 Task: Create a section Accelerator and in the section, add a milestone Platform Integration in the project AccuTrack
Action: Mouse moved to (48, 246)
Screenshot: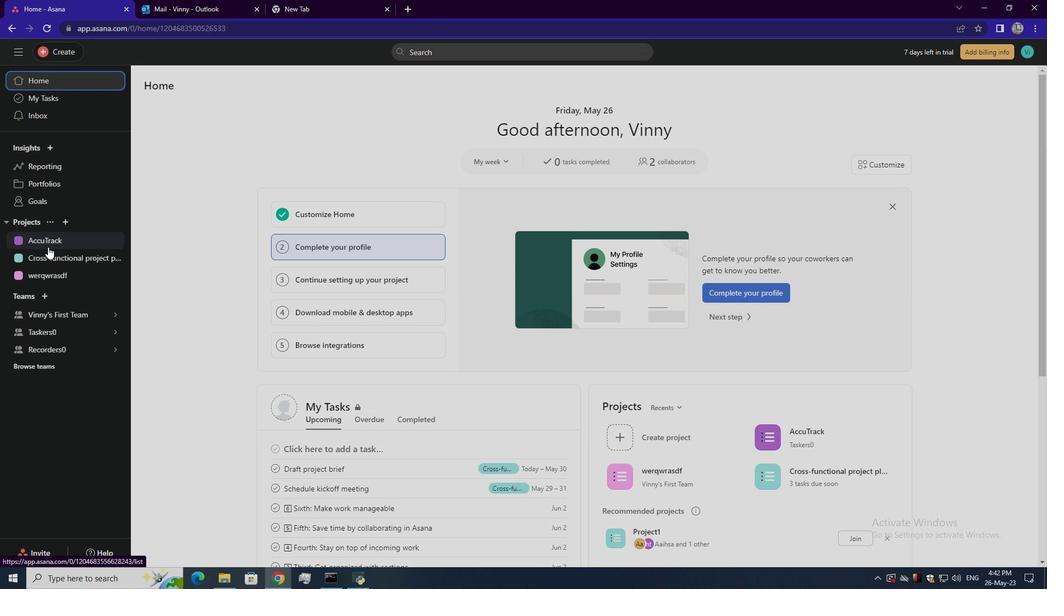 
Action: Mouse pressed left at (48, 246)
Screenshot: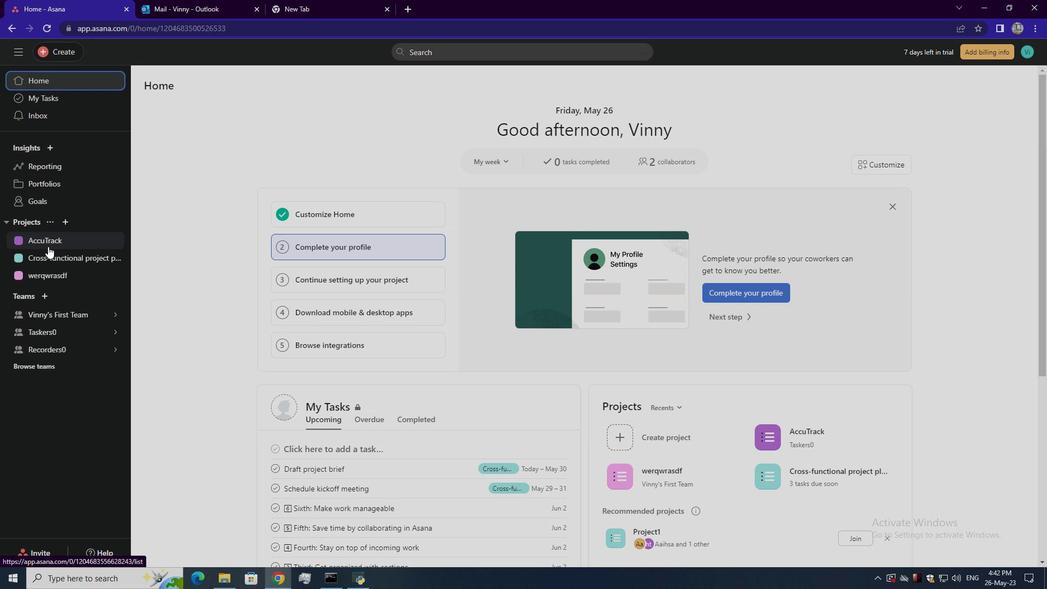 
Action: Mouse moved to (296, 251)
Screenshot: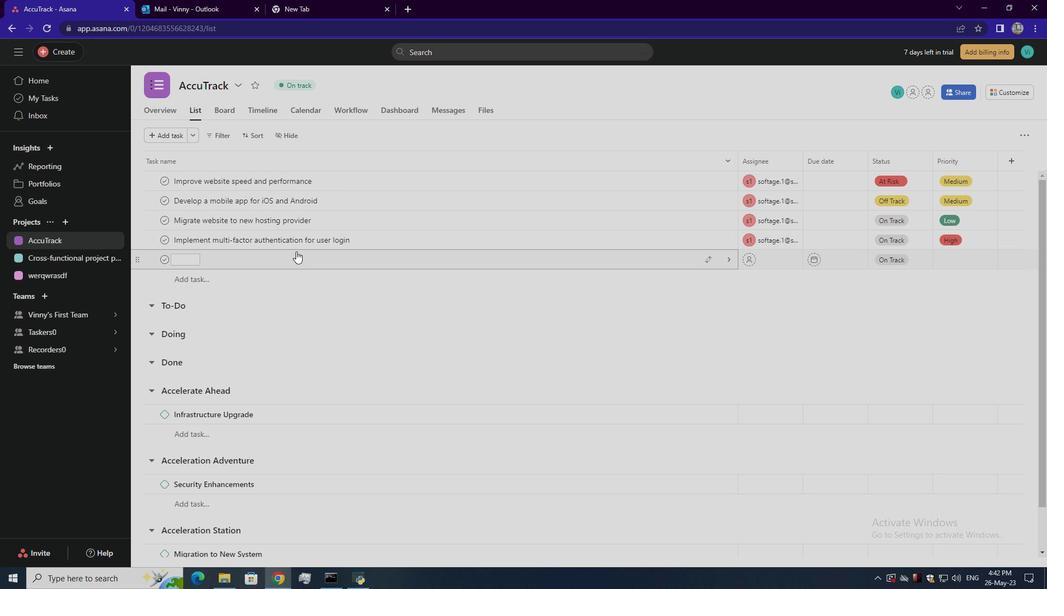 
Action: Mouse scrolled (296, 250) with delta (0, 0)
Screenshot: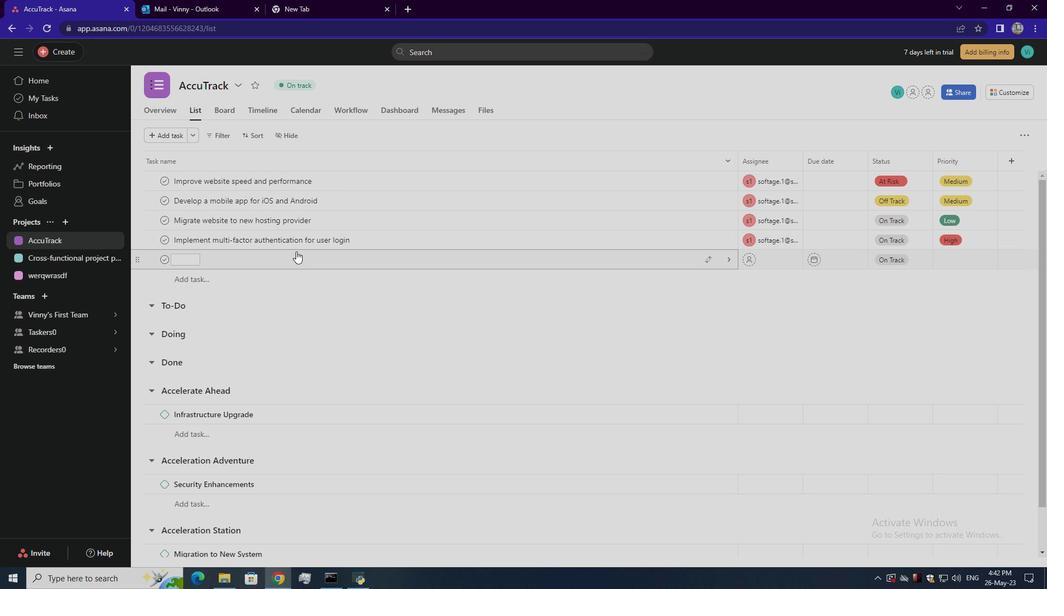 
Action: Mouse moved to (297, 253)
Screenshot: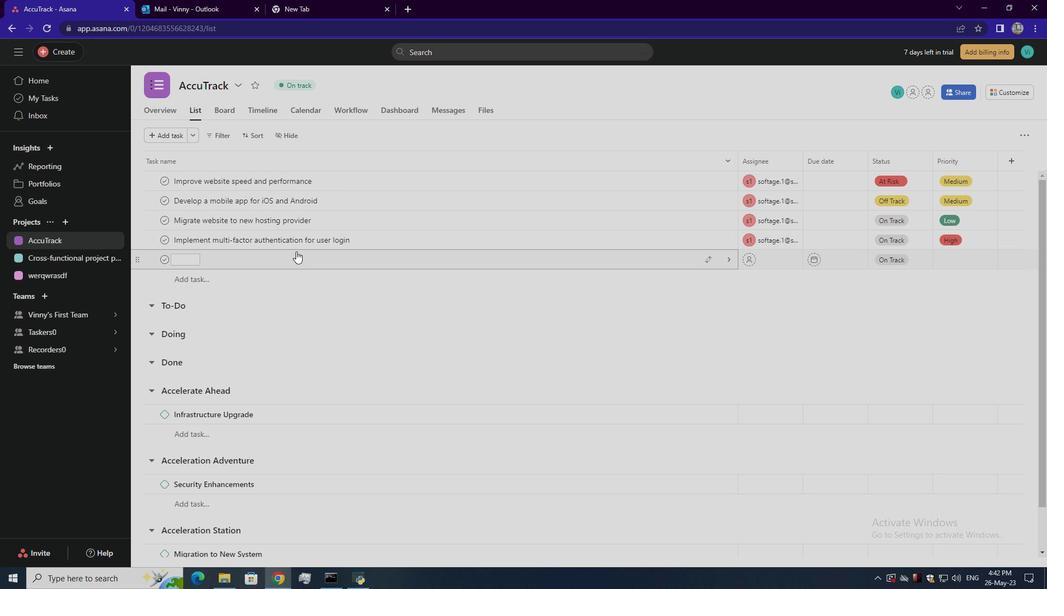 
Action: Mouse scrolled (297, 252) with delta (0, 0)
Screenshot: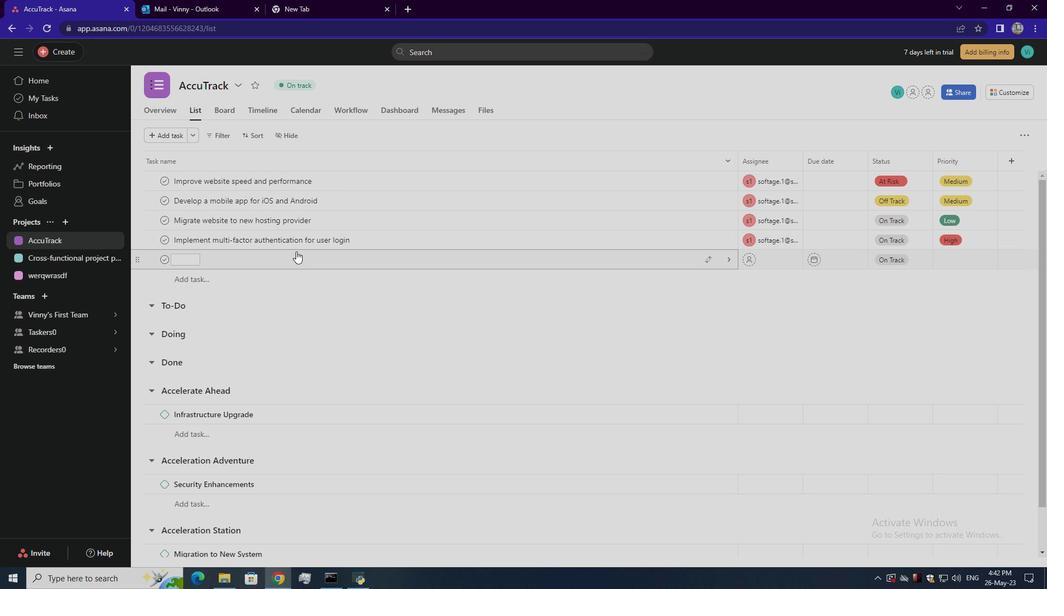 
Action: Mouse moved to (297, 254)
Screenshot: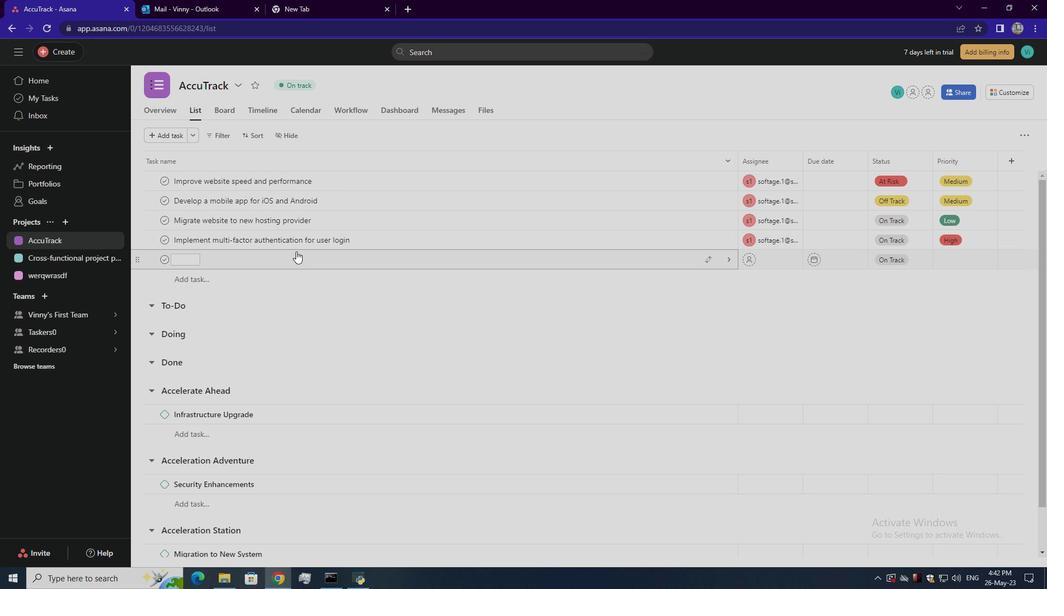 
Action: Mouse scrolled (297, 254) with delta (0, 0)
Screenshot: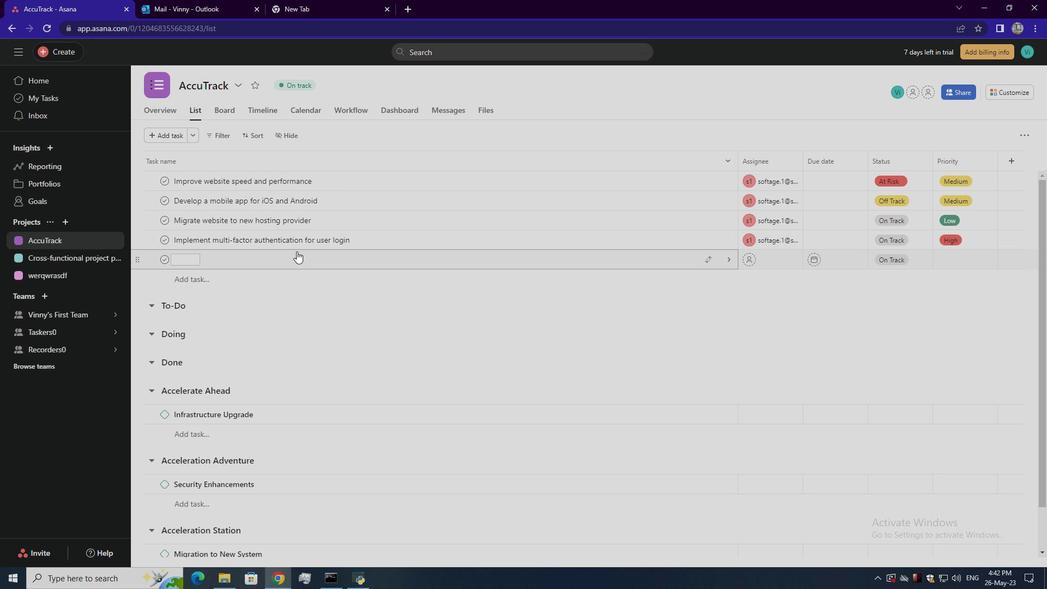 
Action: Mouse moved to (298, 255)
Screenshot: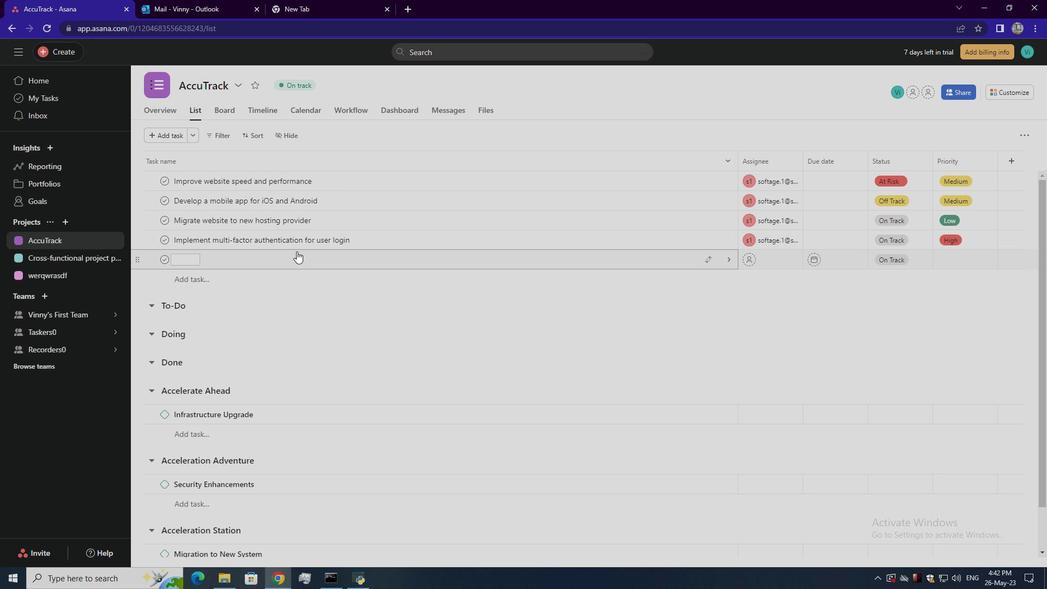 
Action: Mouse scrolled (298, 254) with delta (0, 0)
Screenshot: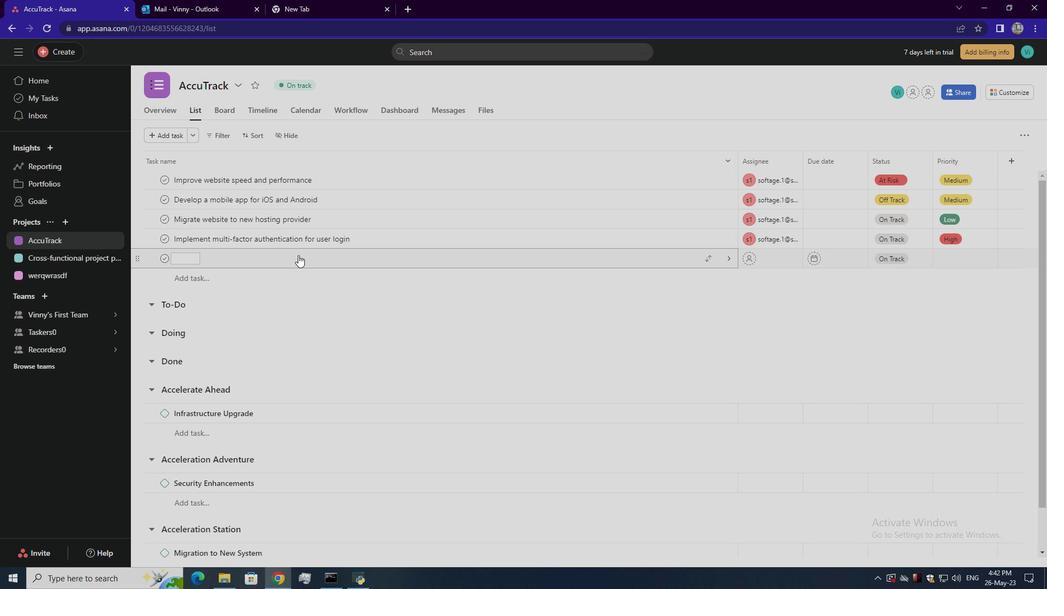 
Action: Mouse moved to (299, 260)
Screenshot: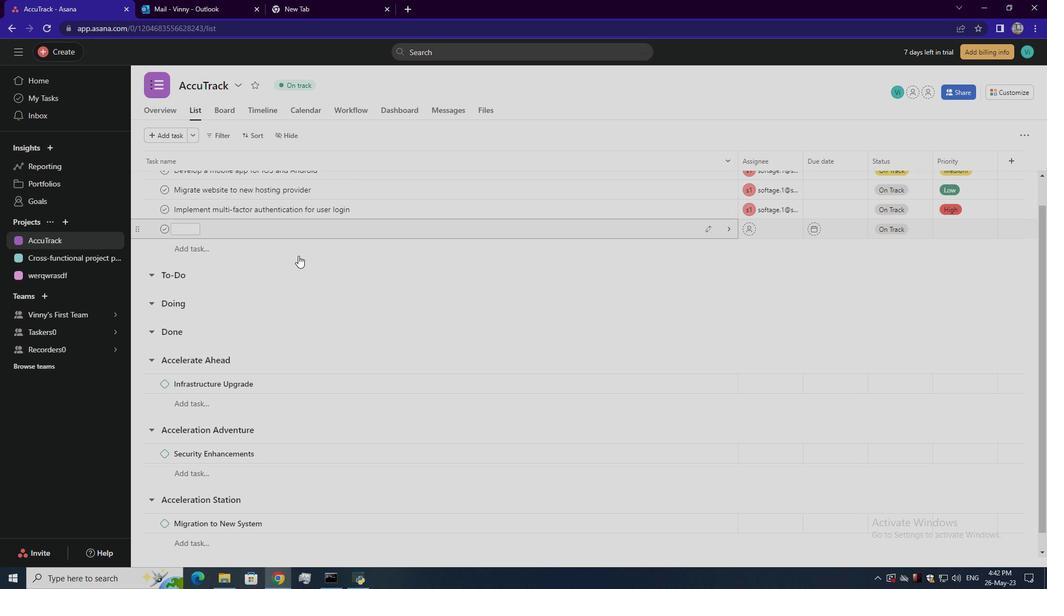 
Action: Mouse scrolled (299, 260) with delta (0, 0)
Screenshot: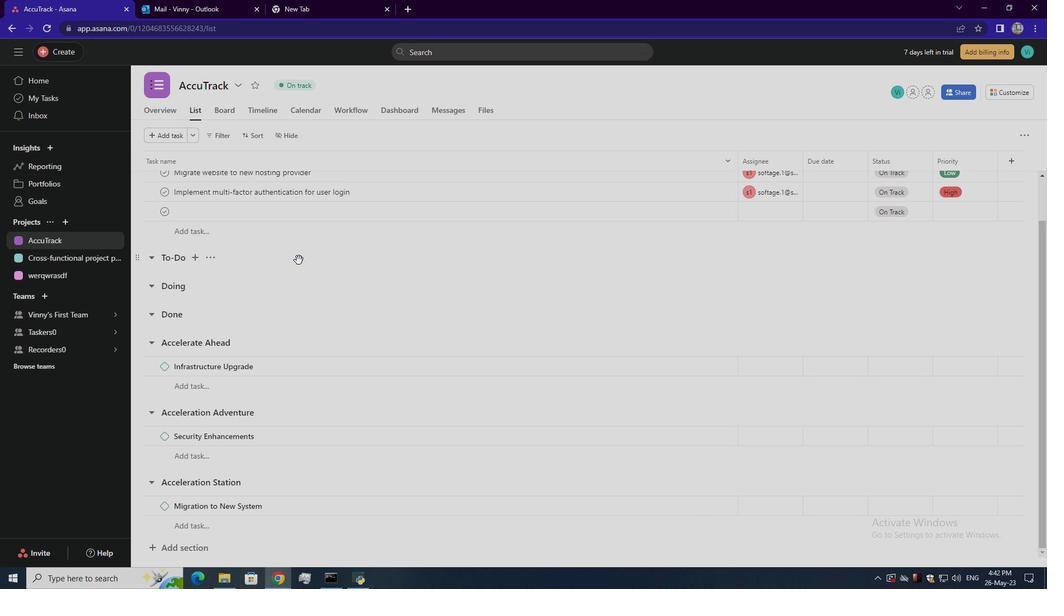 
Action: Mouse moved to (299, 262)
Screenshot: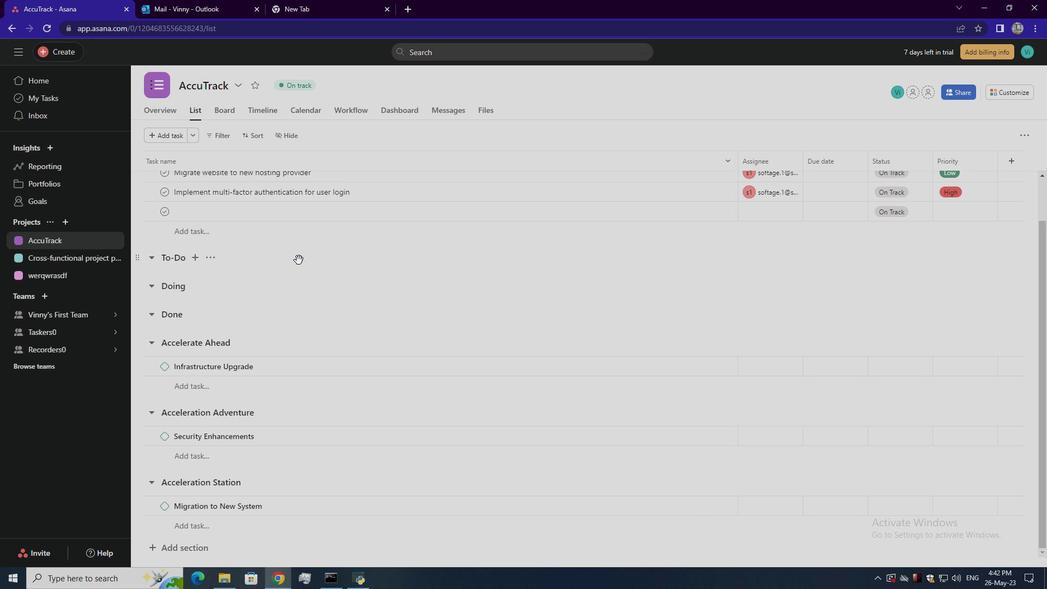 
Action: Mouse scrolled (299, 261) with delta (0, 0)
Screenshot: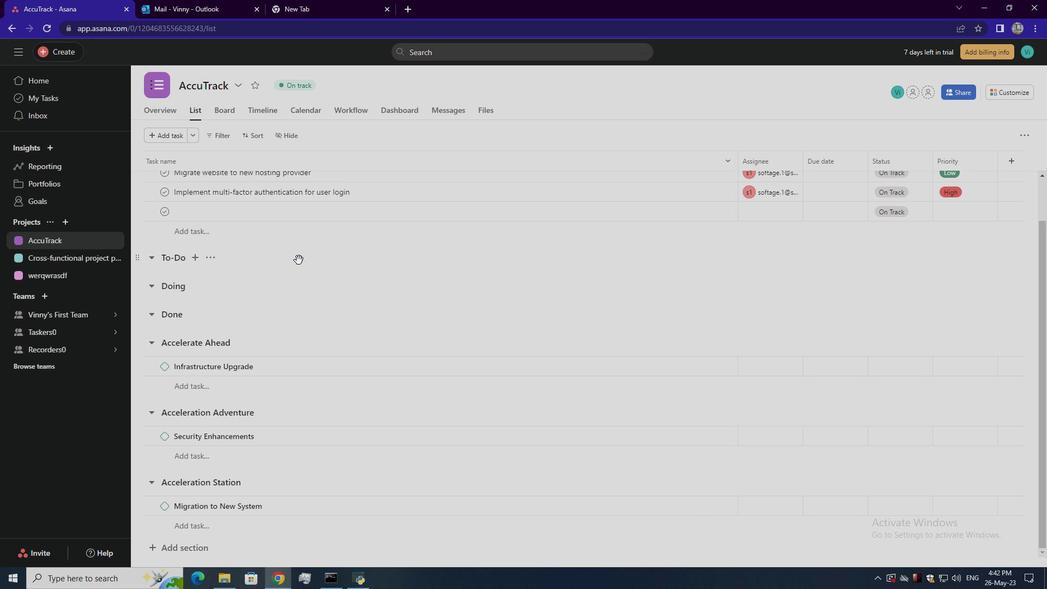 
Action: Mouse moved to (188, 541)
Screenshot: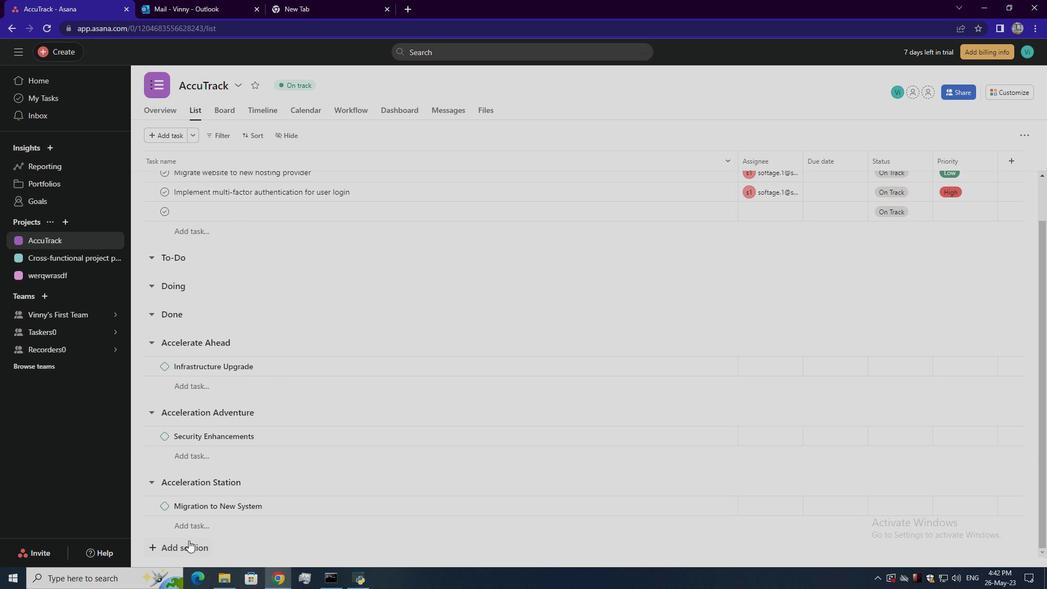 
Action: Mouse pressed left at (188, 541)
Screenshot: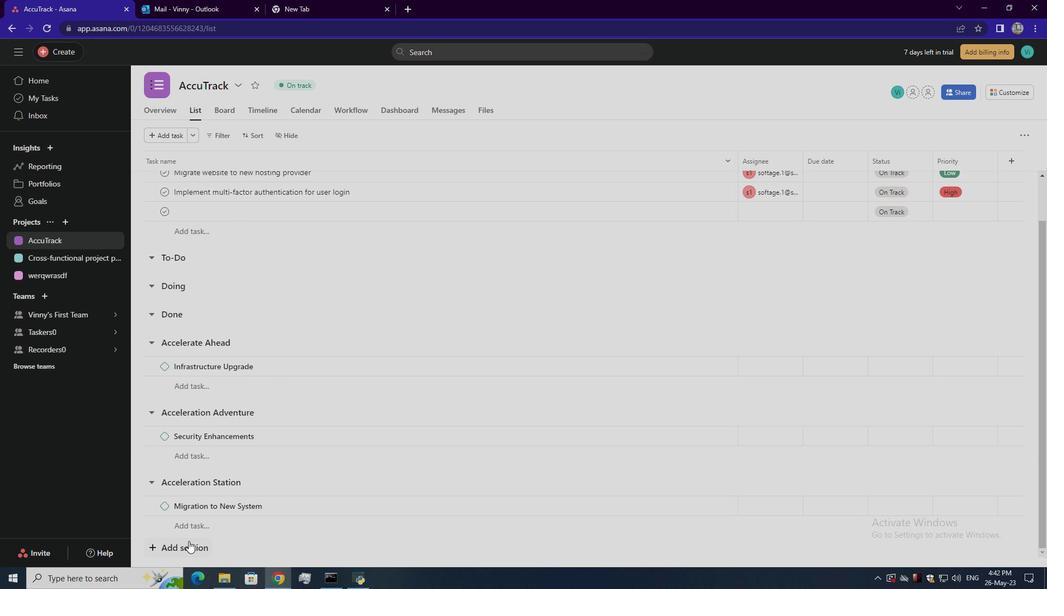 
Action: Mouse moved to (193, 548)
Screenshot: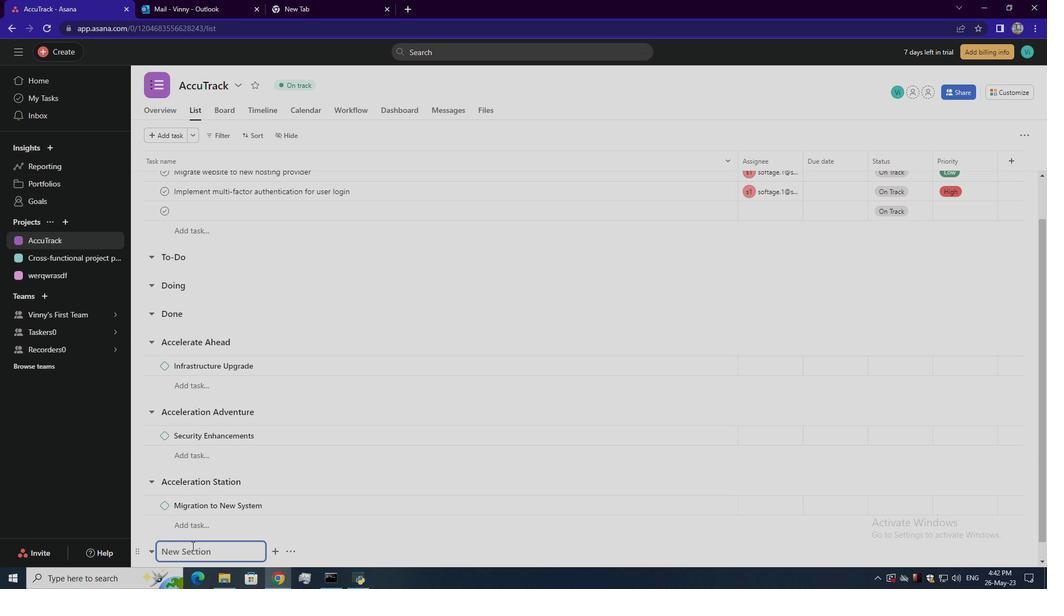
Action: Mouse pressed left at (193, 548)
Screenshot: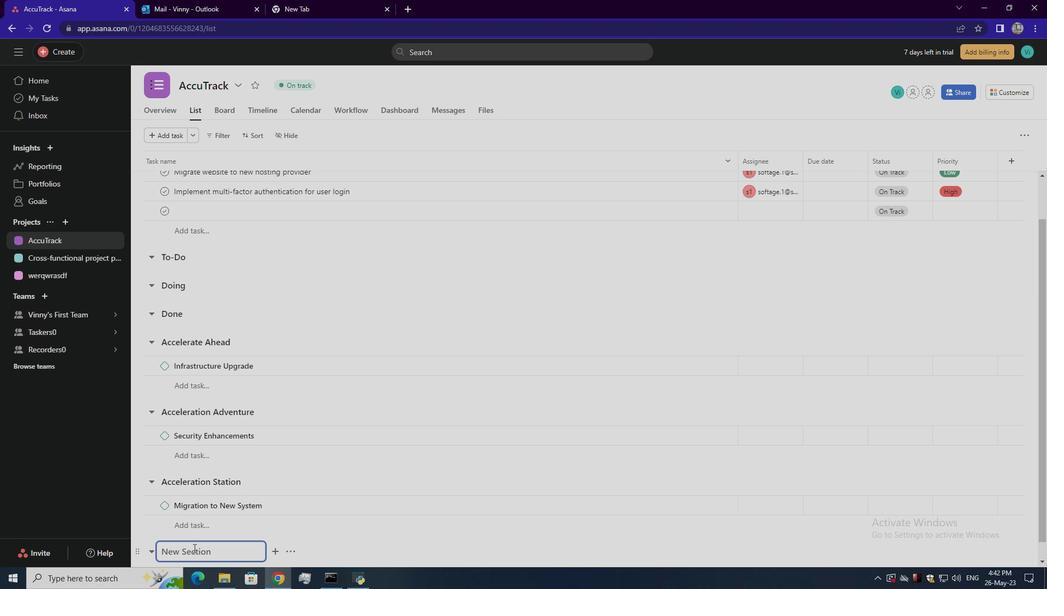 
Action: Mouse moved to (297, 463)
Screenshot: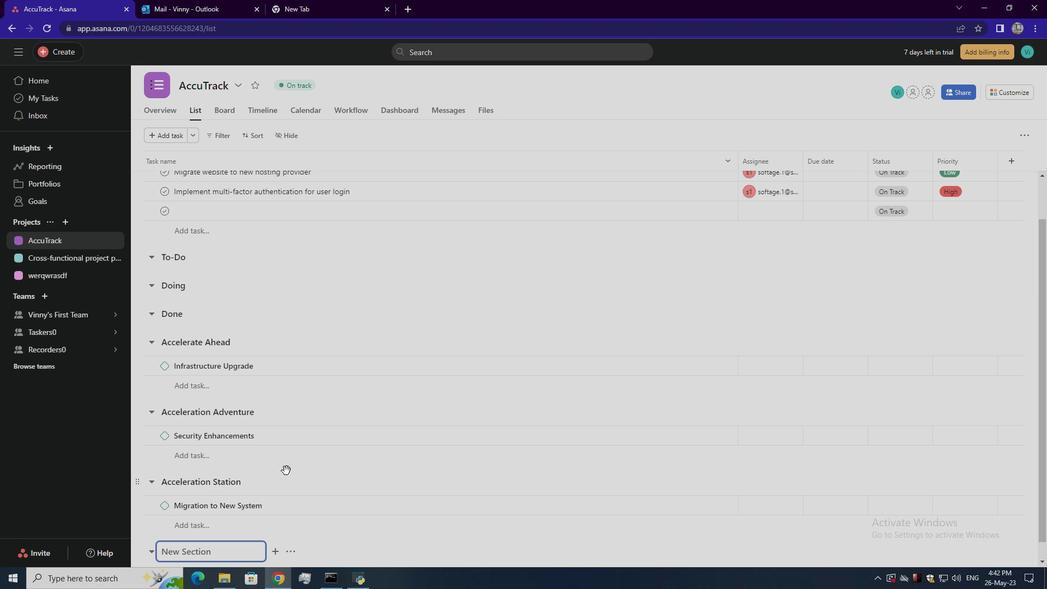 
Action: Key pressed <Key.shift><Key.shift>Accelerator<Key.enter>
Screenshot: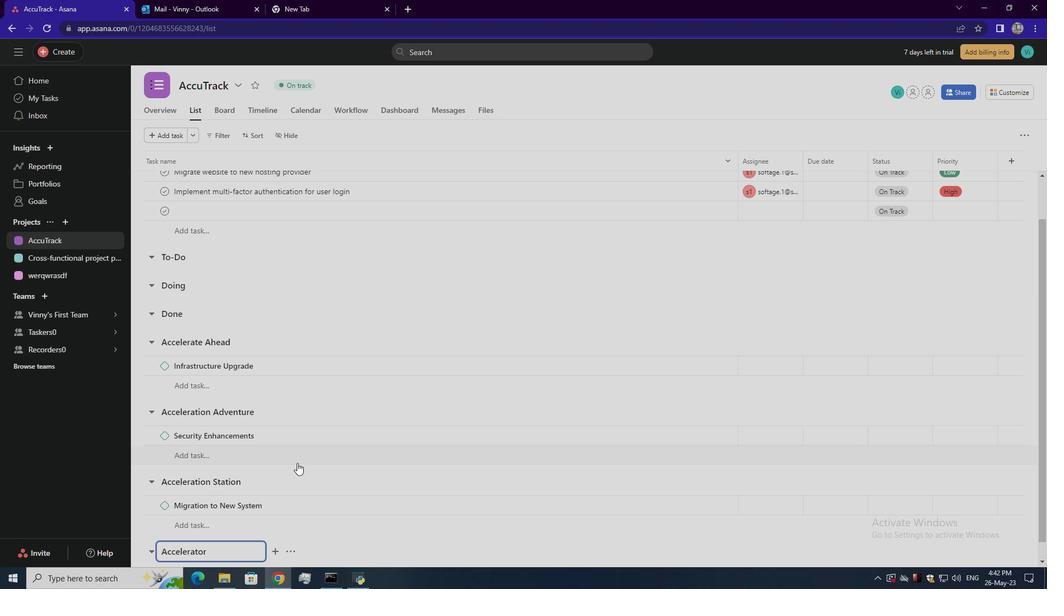 
Action: Mouse moved to (208, 518)
Screenshot: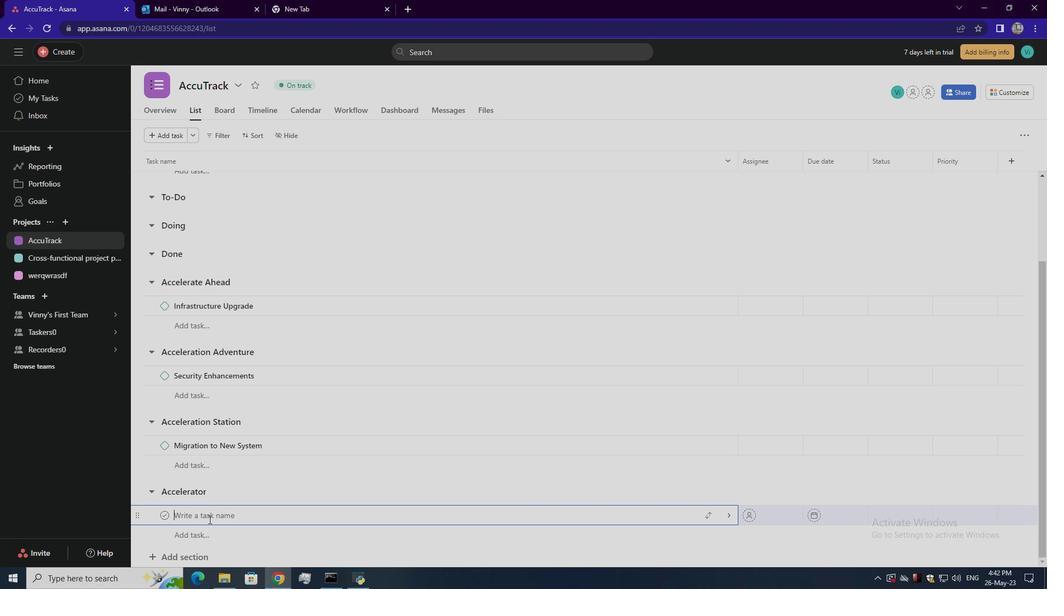 
Action: Mouse pressed left at (208, 518)
Screenshot: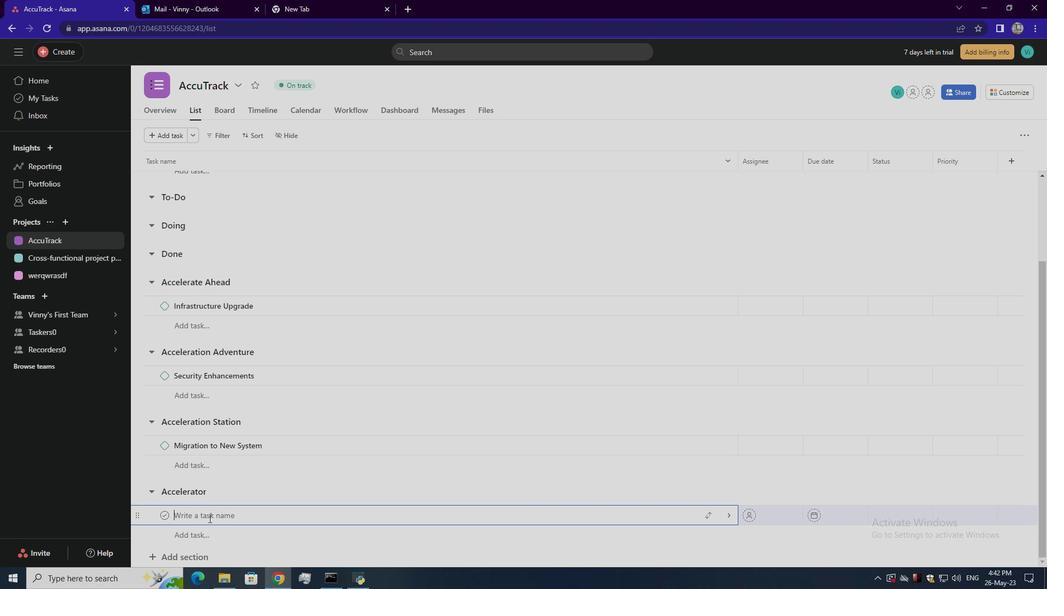 
Action: Key pressed <Key.shift>Platform<Key.space><Key.shift>Integration<Key.space><Key.enter>
Screenshot: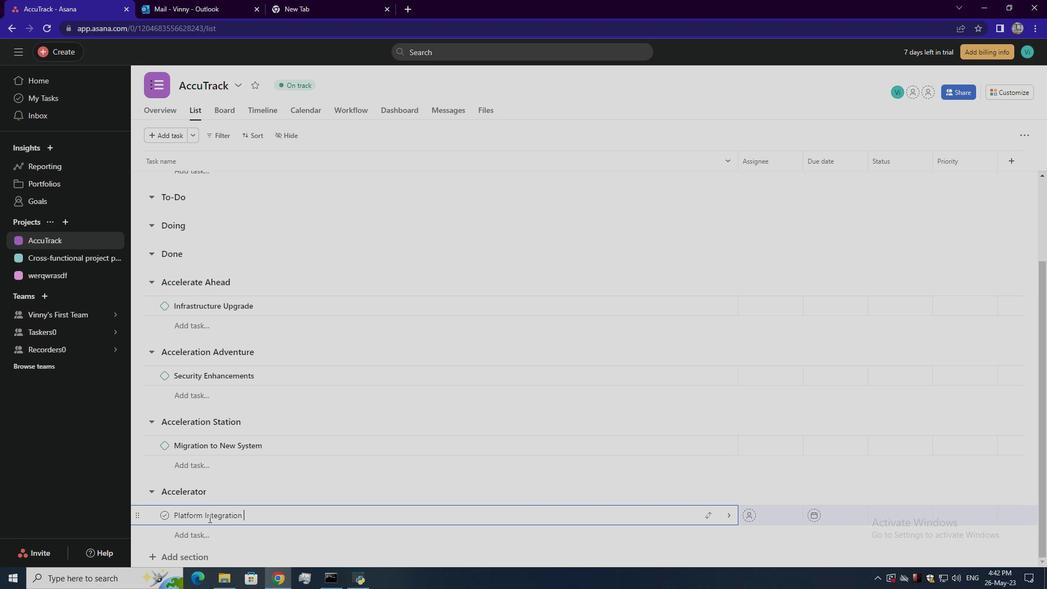 
Action: Mouse moved to (732, 514)
Screenshot: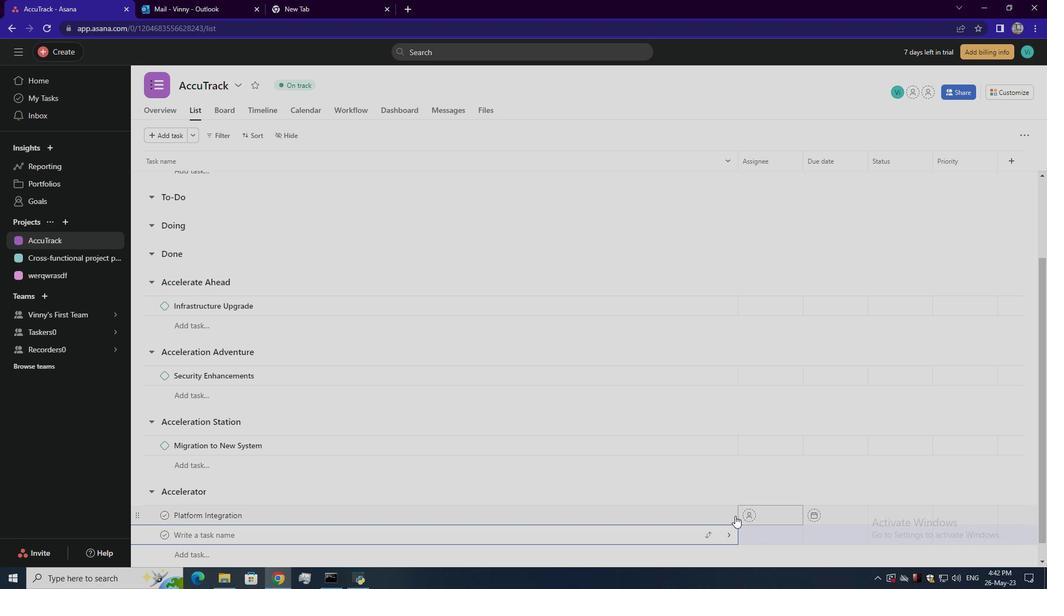 
Action: Mouse pressed left at (732, 514)
Screenshot: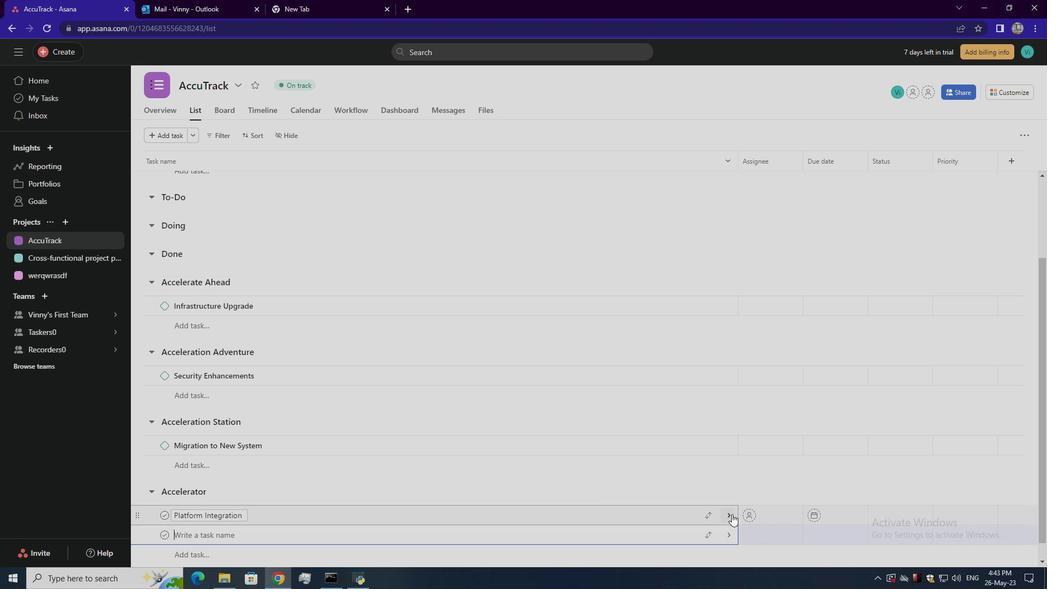 
Action: Mouse moved to (1006, 138)
Screenshot: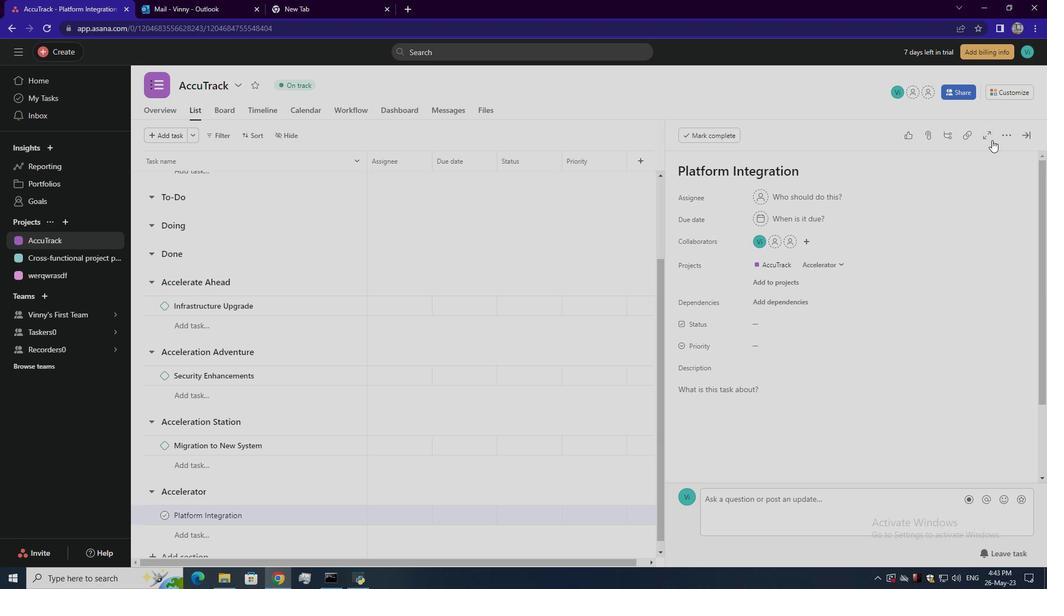 
Action: Mouse pressed left at (1006, 138)
Screenshot: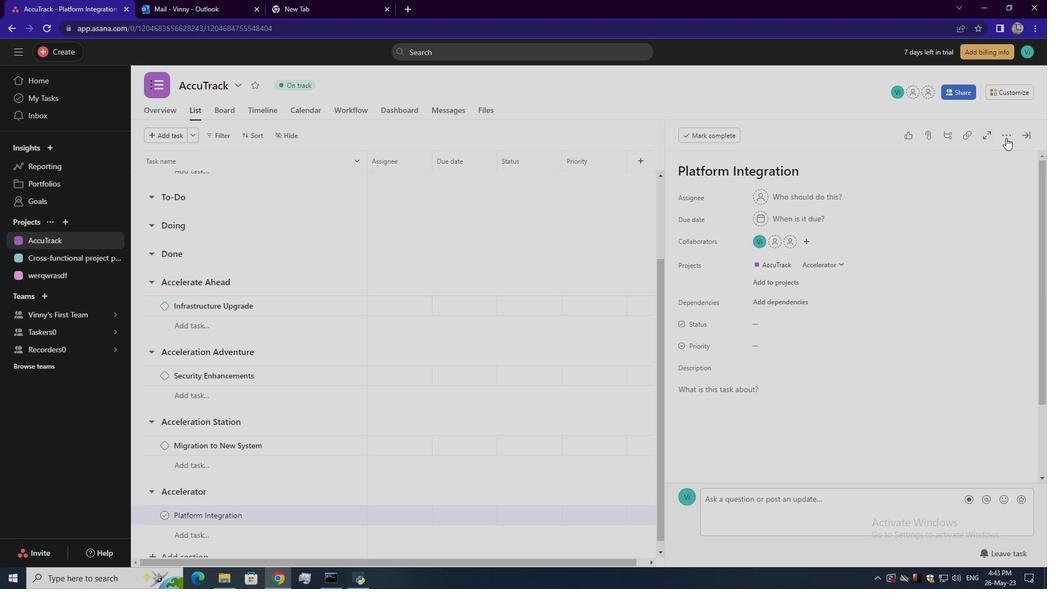 
Action: Mouse moved to (937, 172)
Screenshot: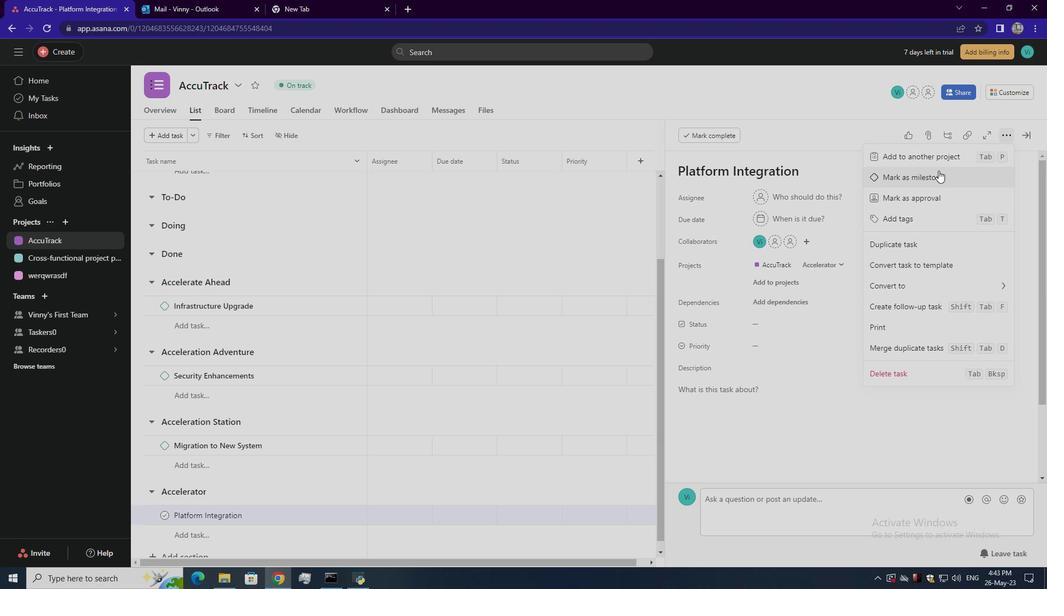 
Action: Mouse pressed left at (937, 172)
Screenshot: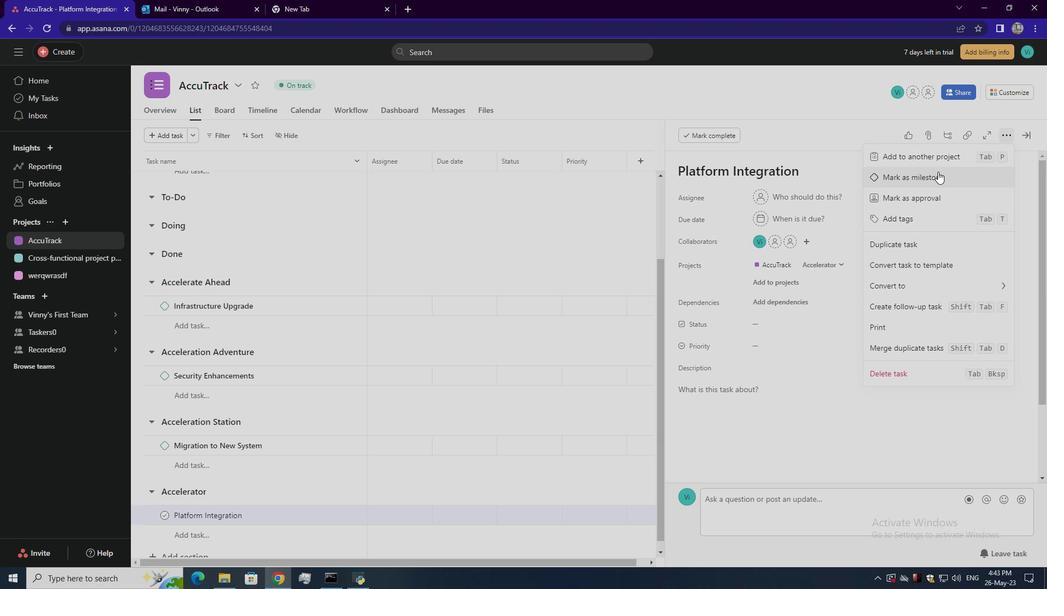 
